 Task: Log work in the project AvailPro for the issue 'Address issues related to data corruption and loss' spent time as '1w 5d 18h 21m' and remaining time as '1w 2d 3h 58m' and add a flag. Now add the issue to the epic 'Big Data Analytics Implementation'. Log work in the project AvailPro for the issue 'Develop a new feature to allow for voice recognition and transcription' spent time as '2w 6d 17h 20m' and remaining time as '1w 6d 14h 15m' and clone the issue. Now add the issue to the epic 'Data Warehousing Implementation'
Action: Mouse moved to (172, 47)
Screenshot: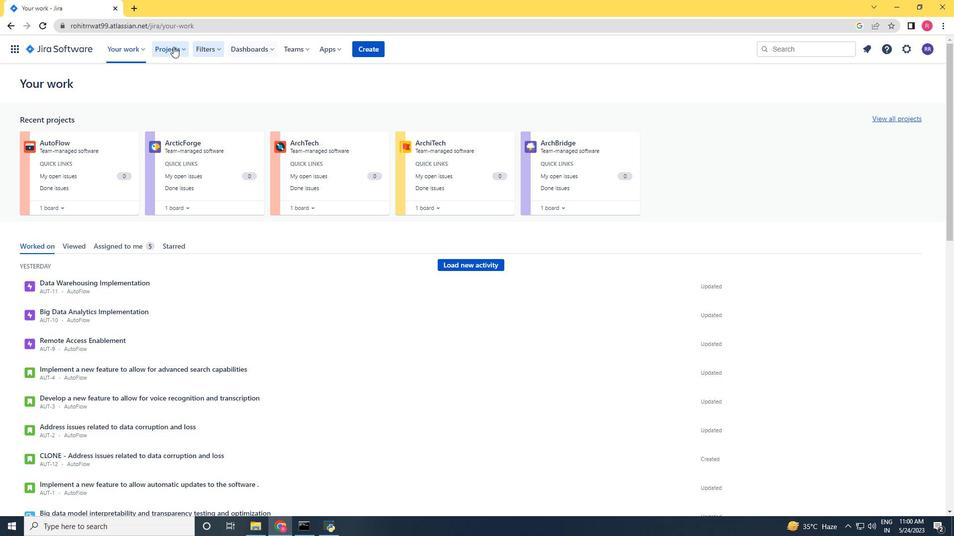 
Action: Mouse pressed left at (172, 47)
Screenshot: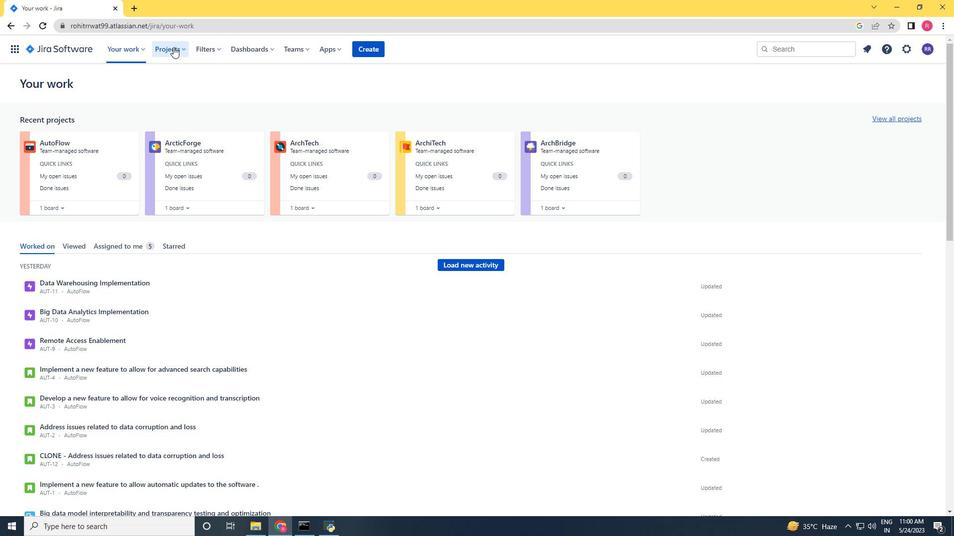 
Action: Mouse moved to (186, 99)
Screenshot: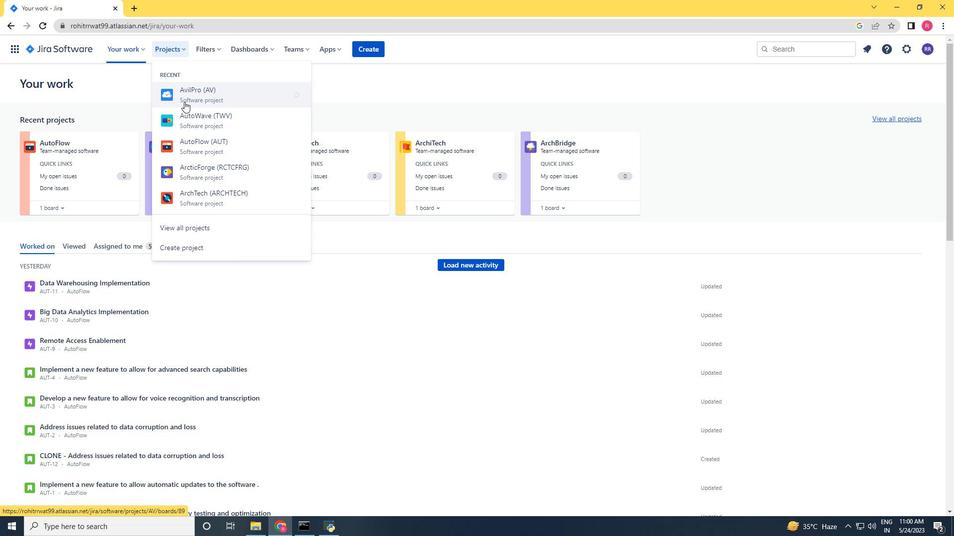 
Action: Mouse pressed left at (186, 99)
Screenshot: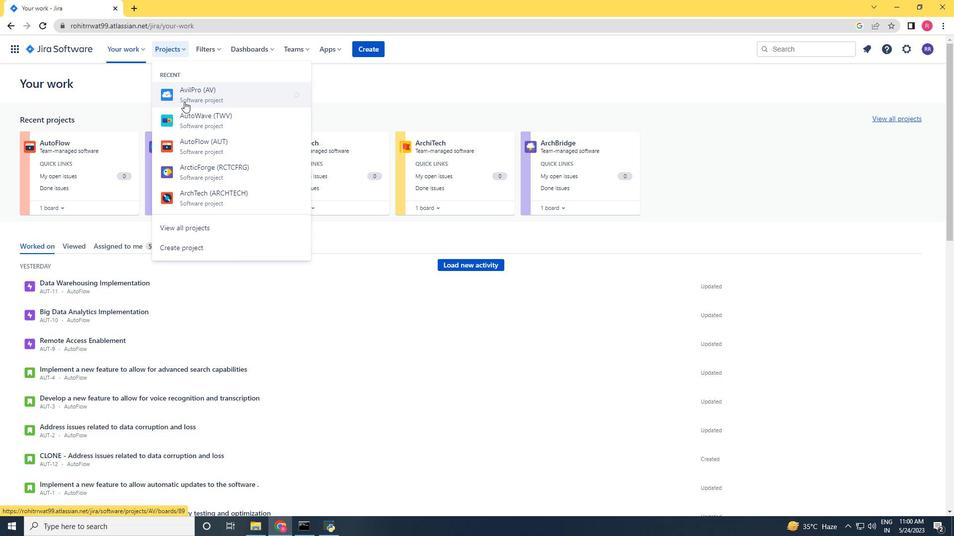 
Action: Mouse moved to (42, 144)
Screenshot: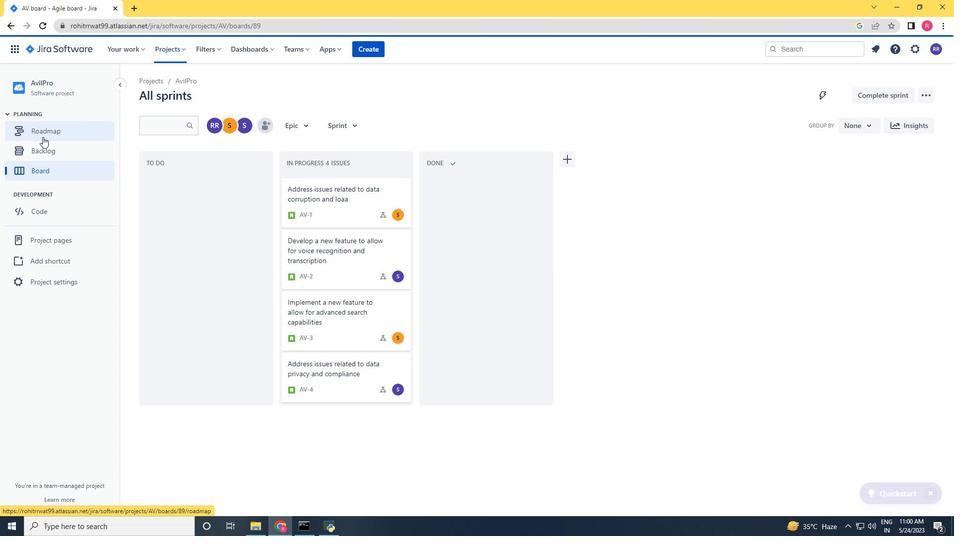 
Action: Mouse pressed left at (42, 144)
Screenshot: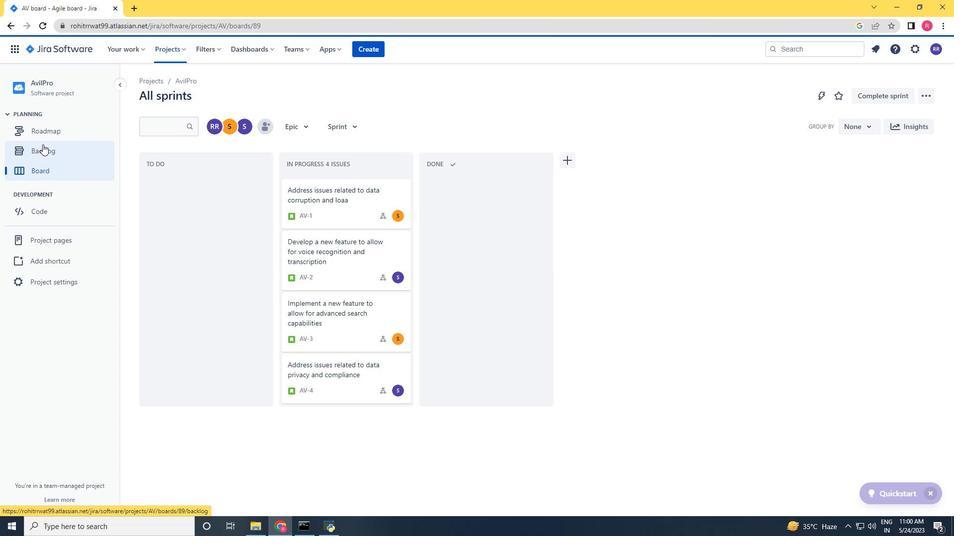 
Action: Mouse moved to (750, 179)
Screenshot: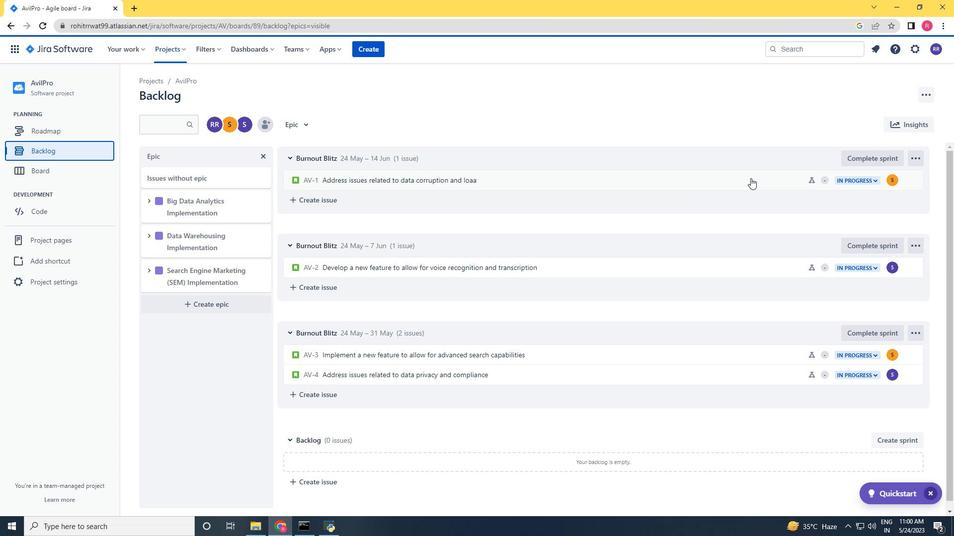 
Action: Mouse pressed left at (750, 179)
Screenshot: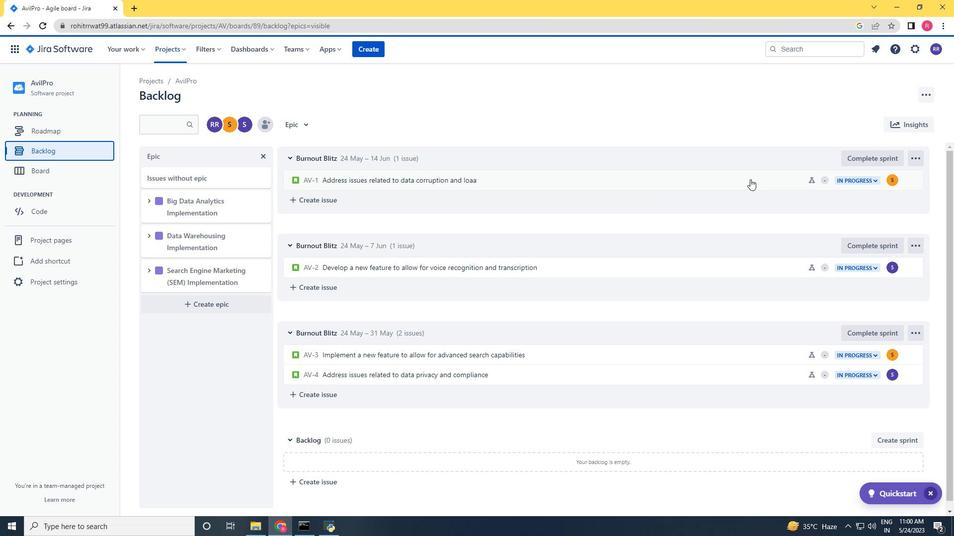 
Action: Mouse moved to (915, 152)
Screenshot: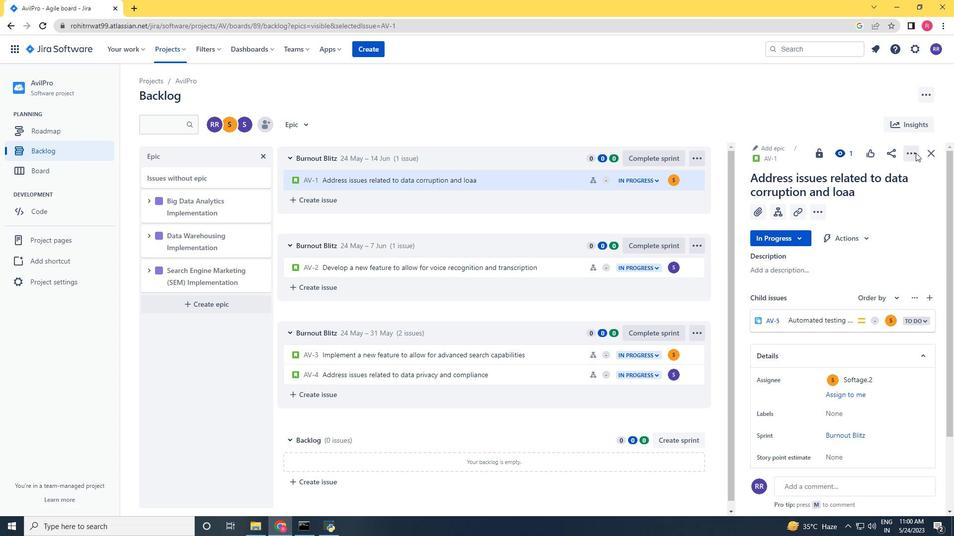 
Action: Mouse pressed left at (915, 152)
Screenshot: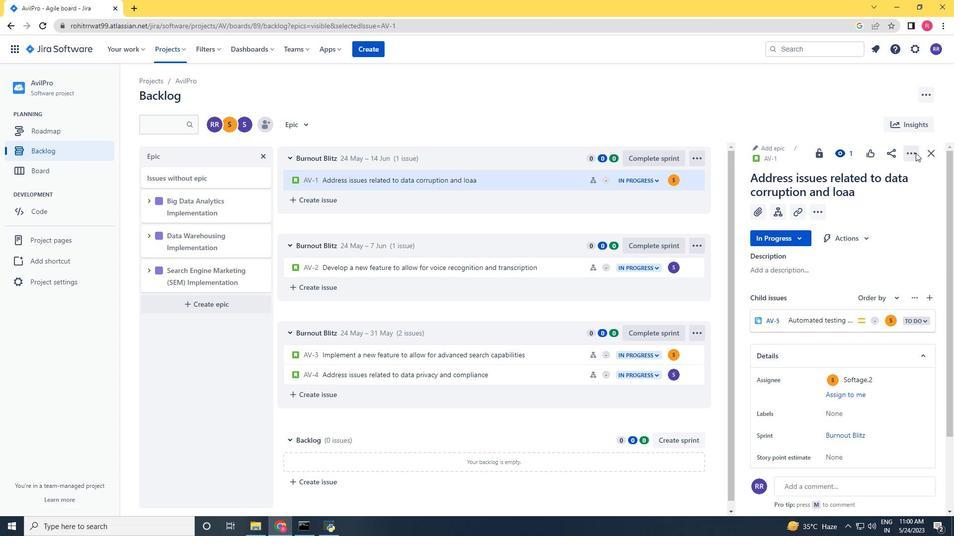 
Action: Mouse moved to (877, 174)
Screenshot: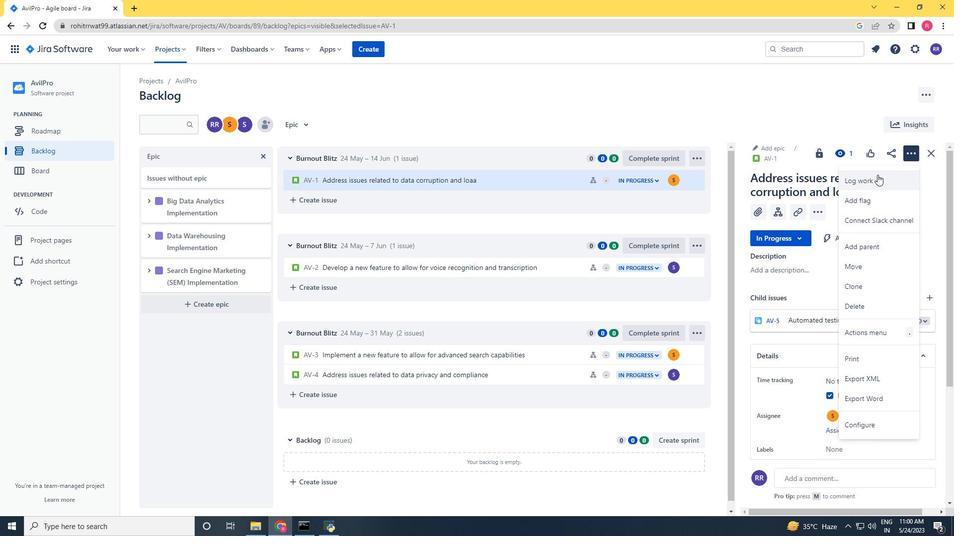 
Action: Mouse pressed left at (877, 174)
Screenshot: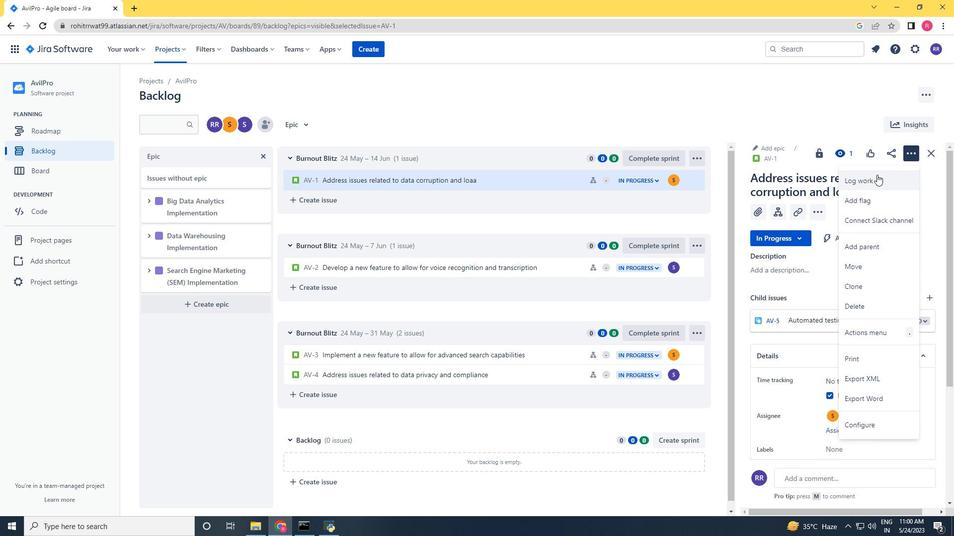 
Action: Mouse moved to (533, 378)
Screenshot: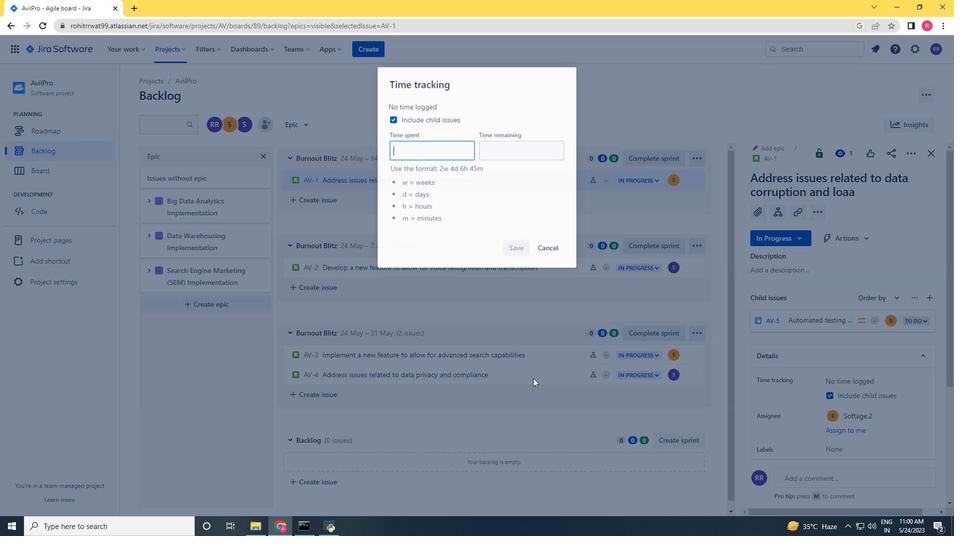 
Action: Key pressed 1w<Key.space>5d<Key.space>18h<Key.space>21m<Key.tab>1w<Key.space>2d<Key.space><Key.space>3h<Key.space>58m
Screenshot: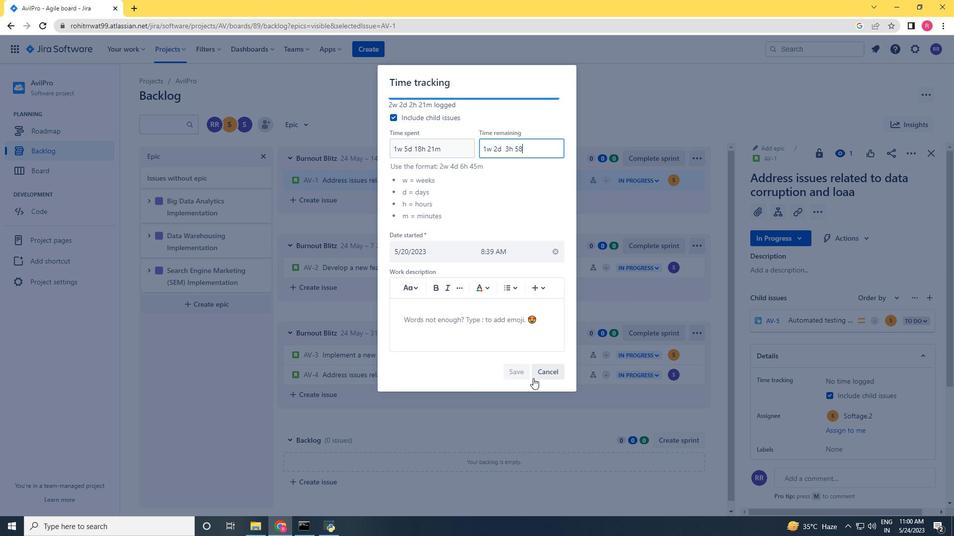 
Action: Mouse moved to (505, 150)
Screenshot: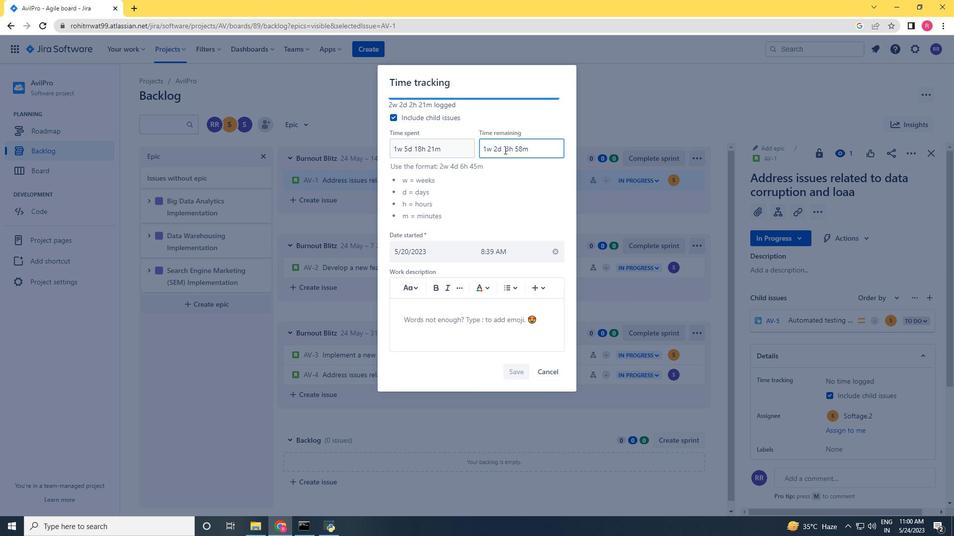 
Action: Mouse pressed left at (505, 150)
Screenshot: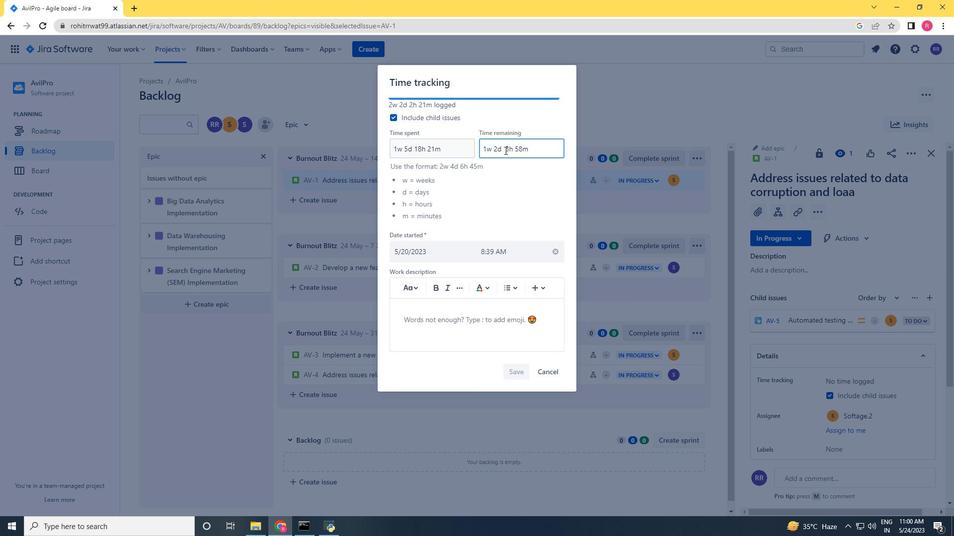 
Action: Mouse moved to (506, 152)
Screenshot: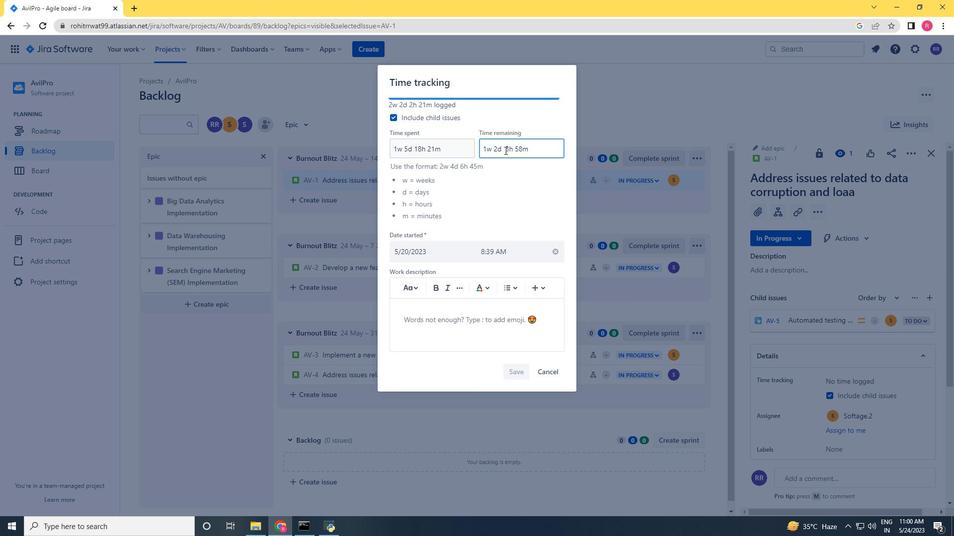 
Action: Key pressed <Key.backspace>
Screenshot: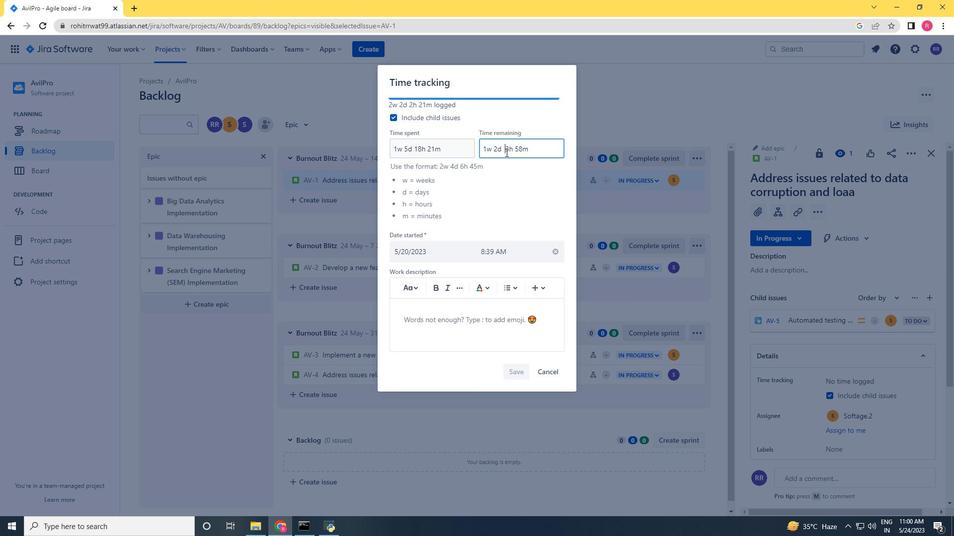 
Action: Mouse moved to (521, 376)
Screenshot: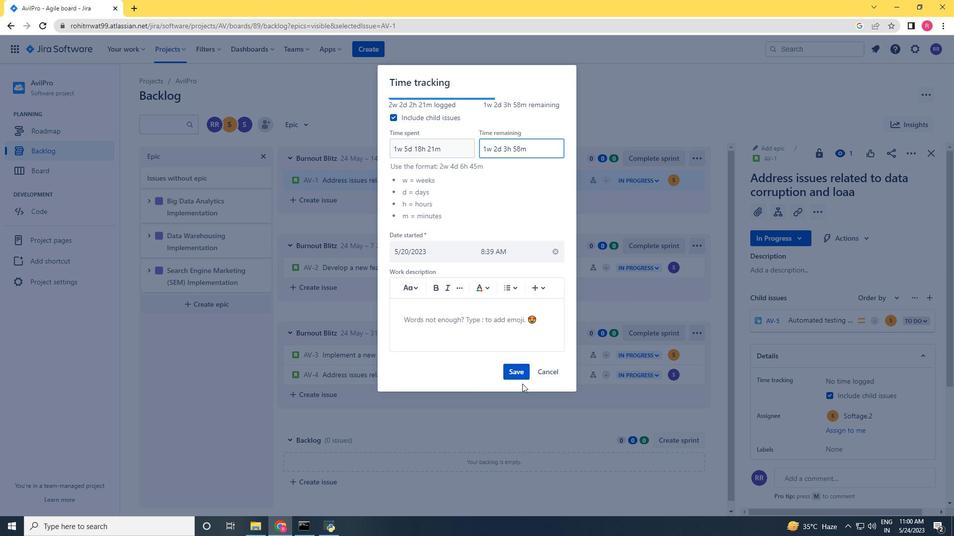 
Action: Mouse pressed left at (521, 376)
Screenshot: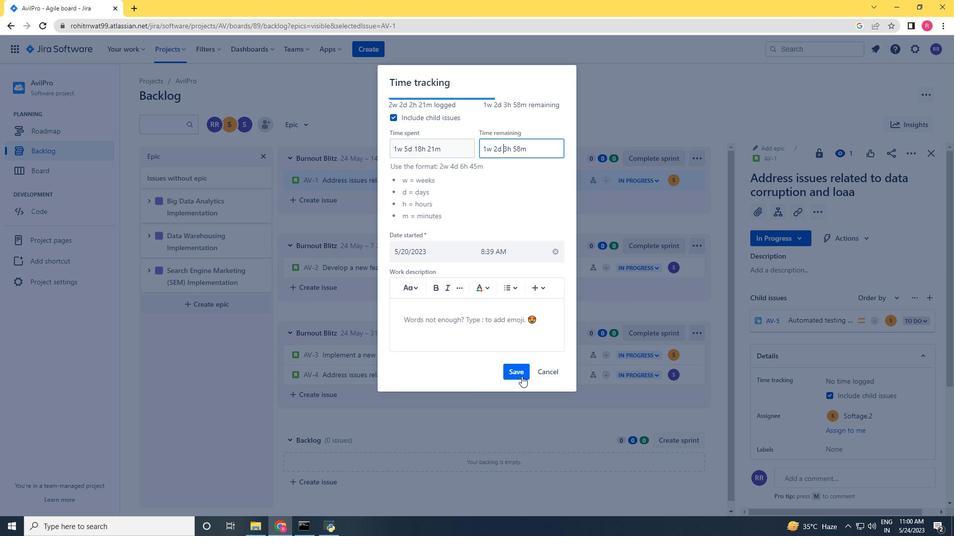 
Action: Mouse moved to (911, 156)
Screenshot: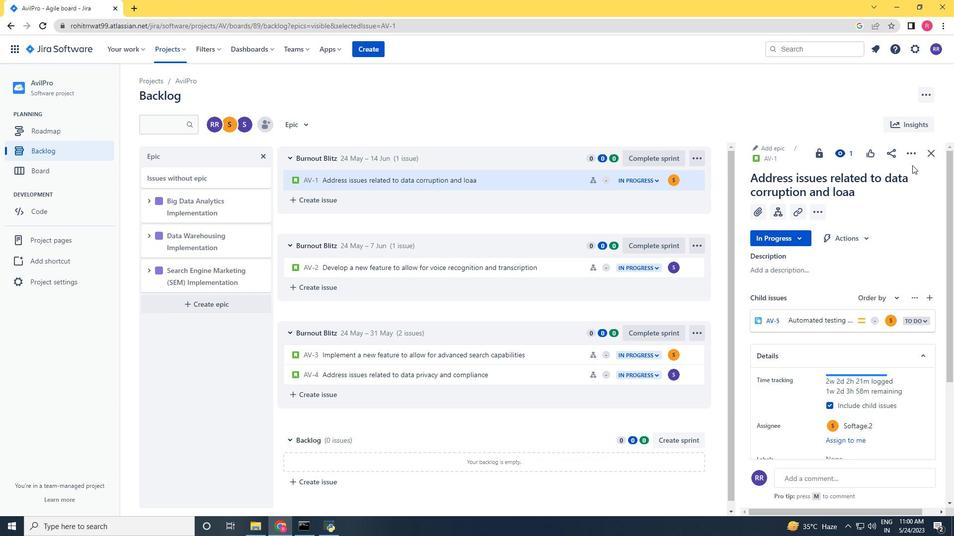 
Action: Mouse pressed left at (911, 156)
Screenshot: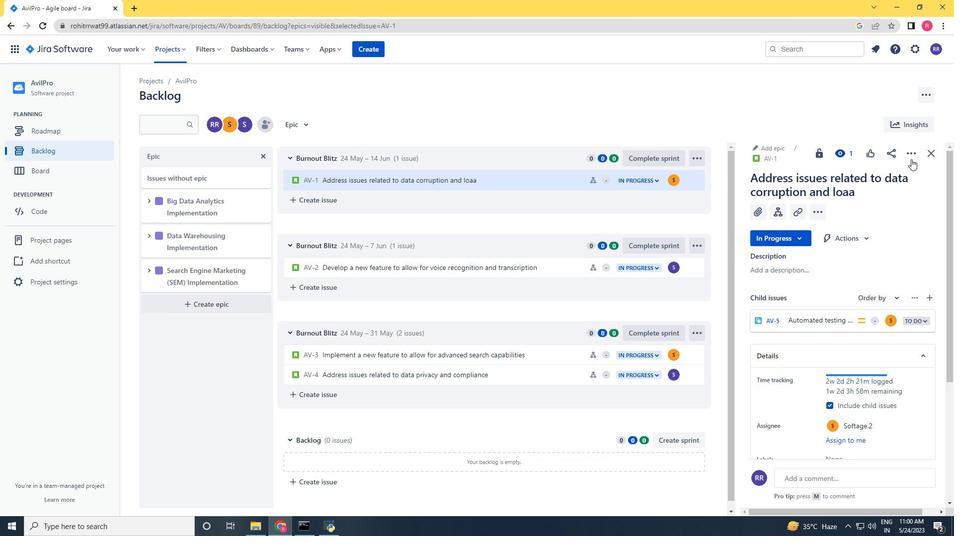 
Action: Mouse moved to (886, 194)
Screenshot: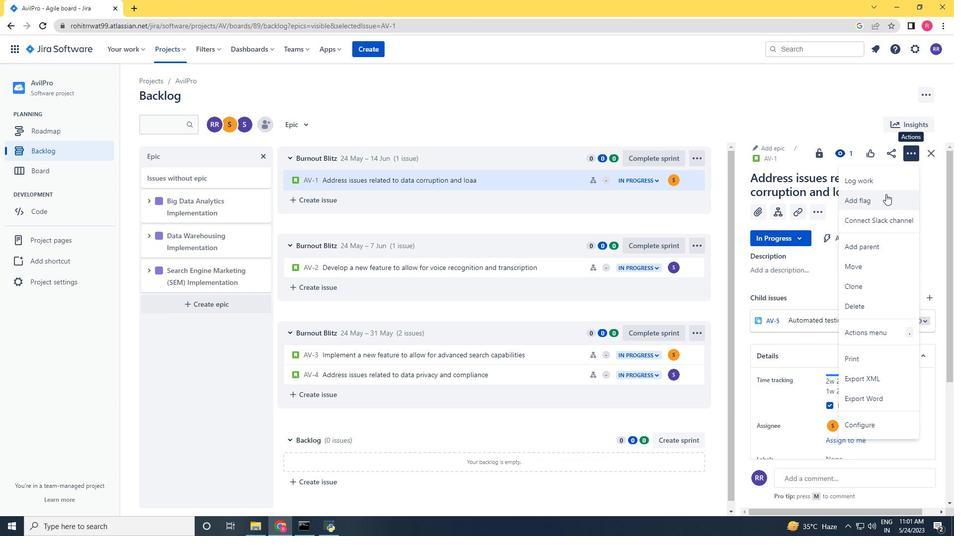 
Action: Mouse pressed left at (886, 194)
Screenshot: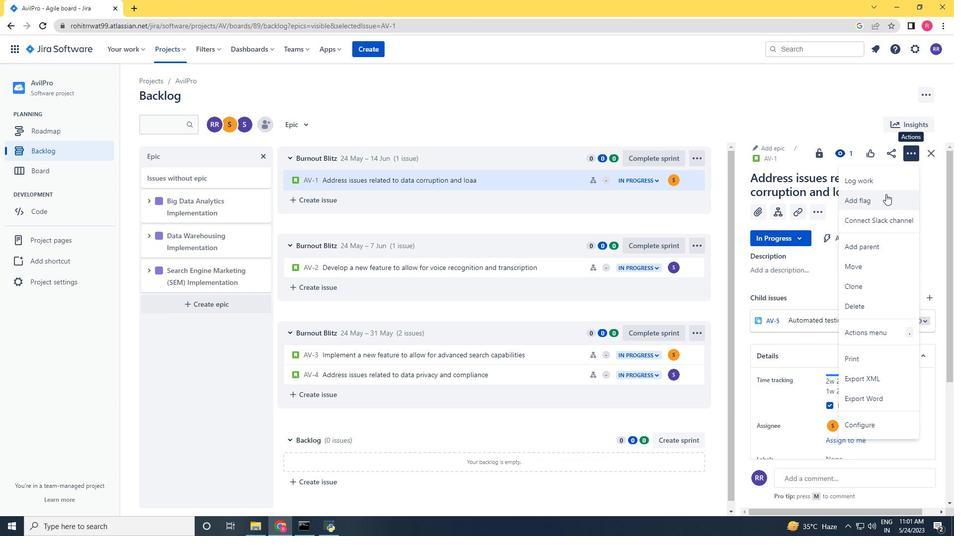 
Action: Mouse moved to (519, 182)
Screenshot: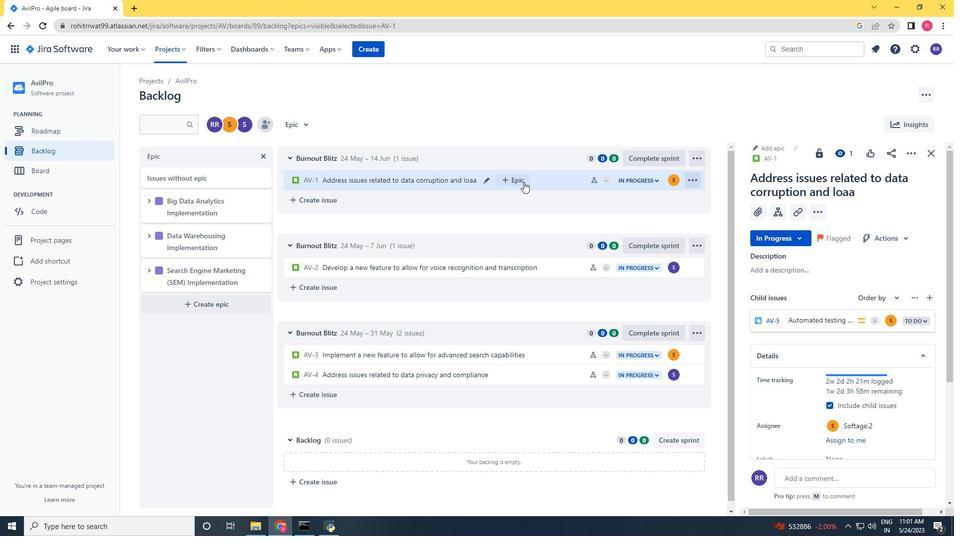 
Action: Mouse pressed left at (519, 182)
Screenshot: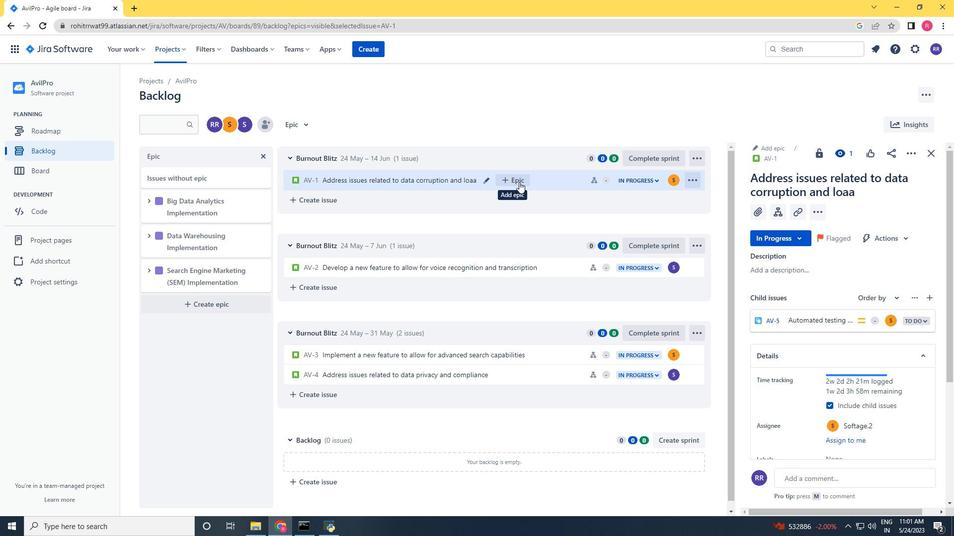 
Action: Mouse moved to (544, 249)
Screenshot: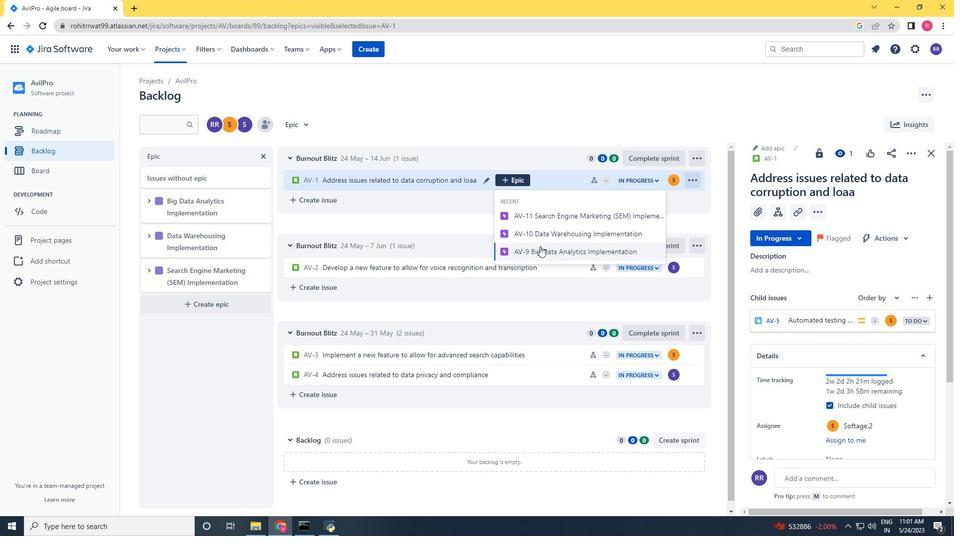 
Action: Mouse pressed left at (544, 249)
Screenshot: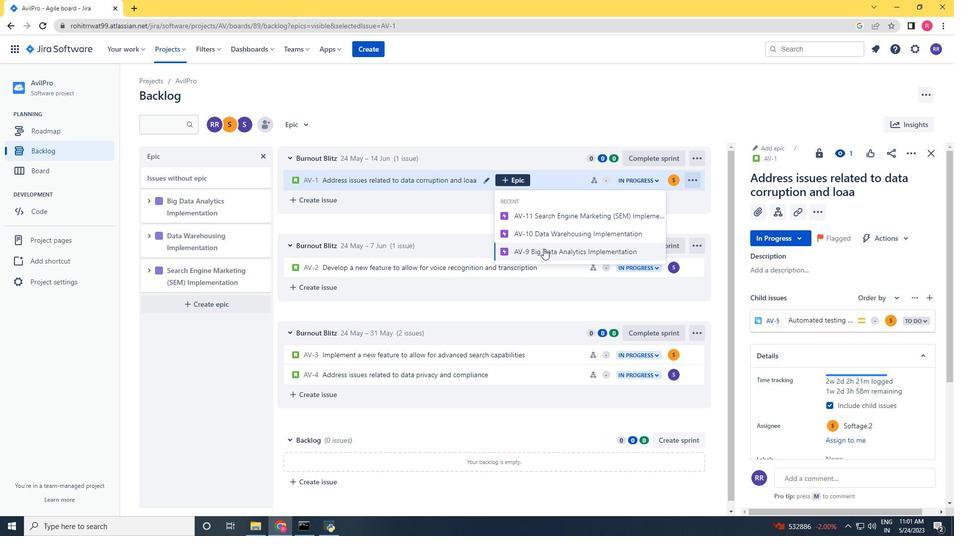 
Action: Mouse moved to (531, 275)
Screenshot: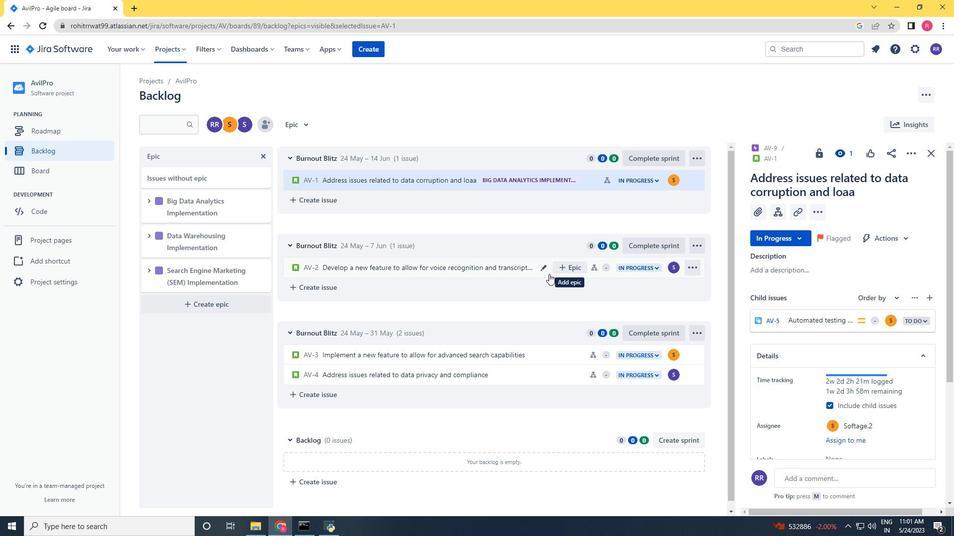 
Action: Mouse pressed left at (531, 275)
Screenshot: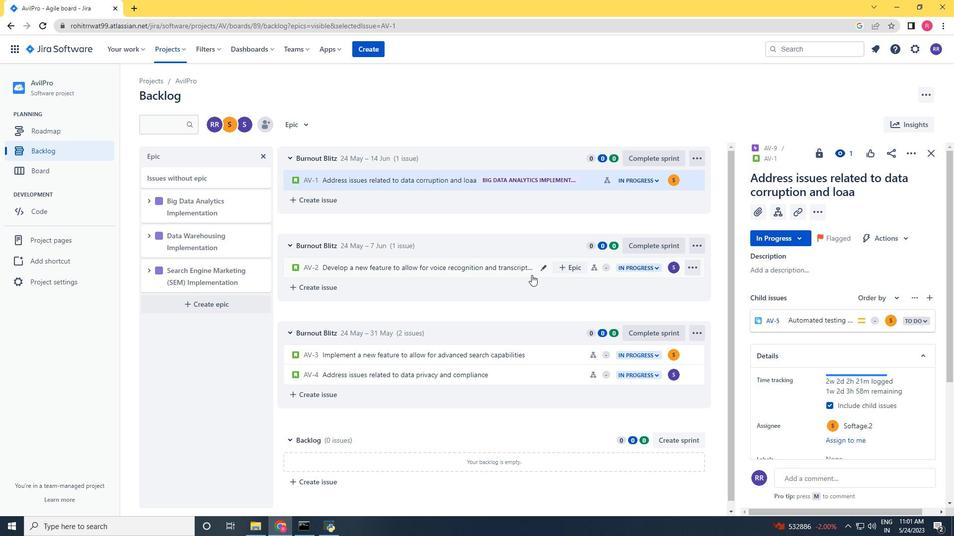 
Action: Mouse moved to (913, 160)
Screenshot: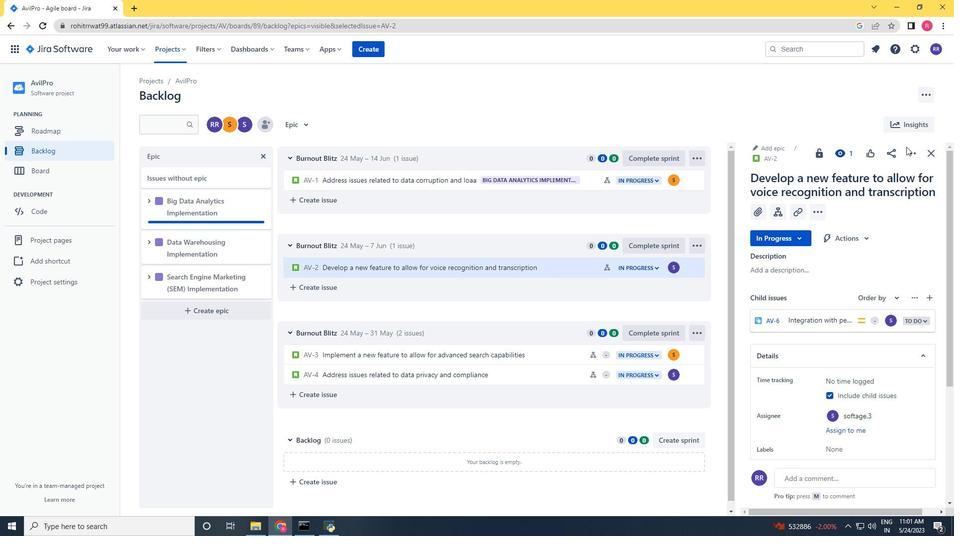 
Action: Mouse pressed left at (913, 160)
Screenshot: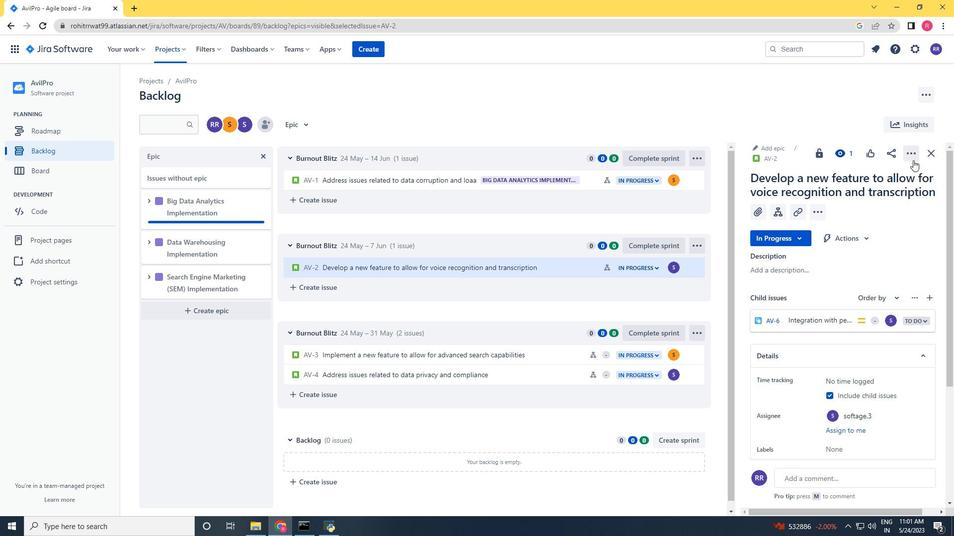 
Action: Mouse moved to (873, 180)
Screenshot: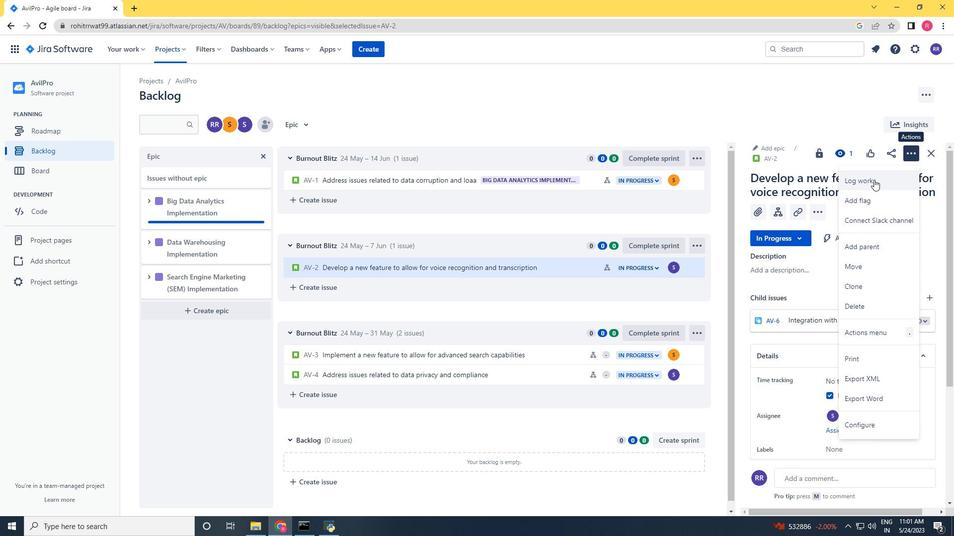 
Action: Mouse pressed left at (873, 180)
Screenshot: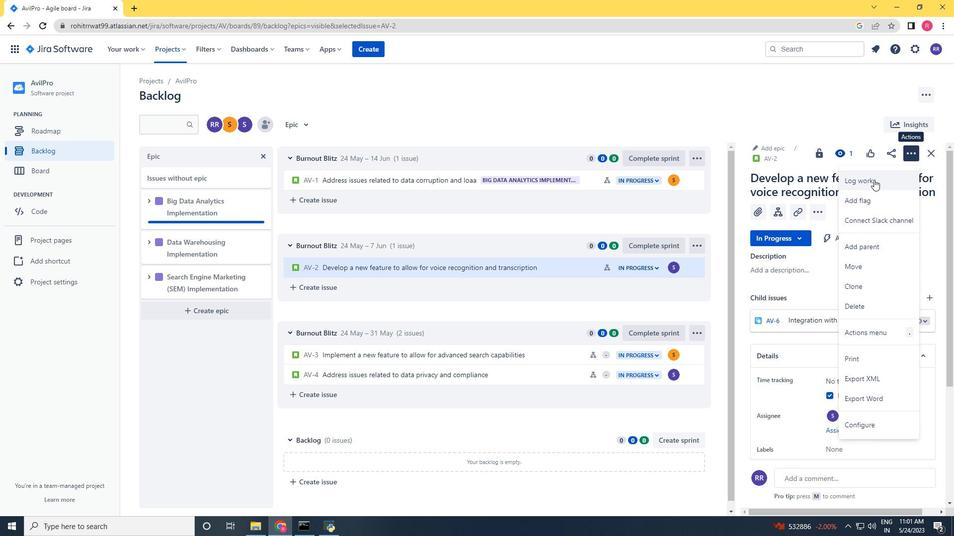 
Action: Key pressed 2w<Key.space>6d<Key.space><Key.space><Key.backspace>17h<Key.space><Key.space>20m<Key.tab>
Screenshot: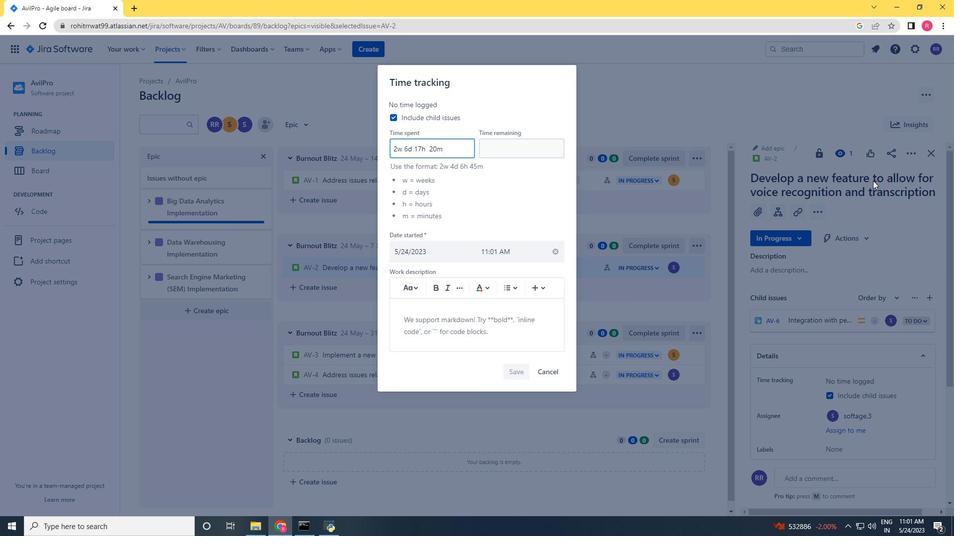 
Action: Mouse moved to (431, 149)
Screenshot: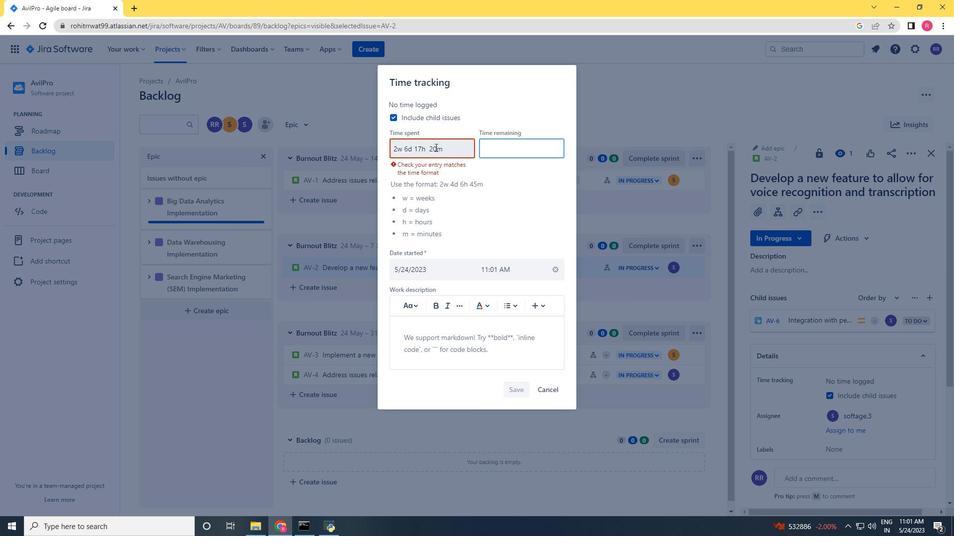 
Action: Mouse pressed left at (431, 149)
Screenshot: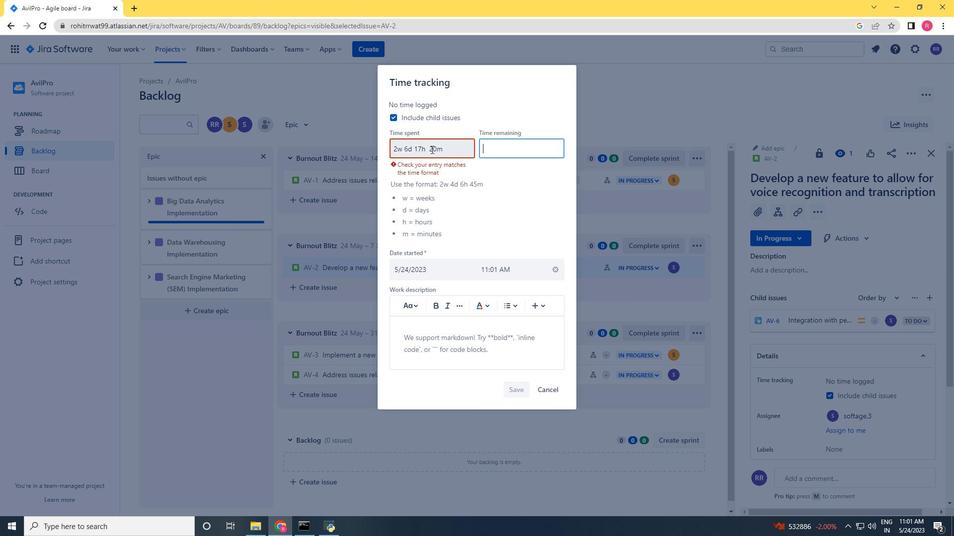 
Action: Mouse moved to (430, 151)
Screenshot: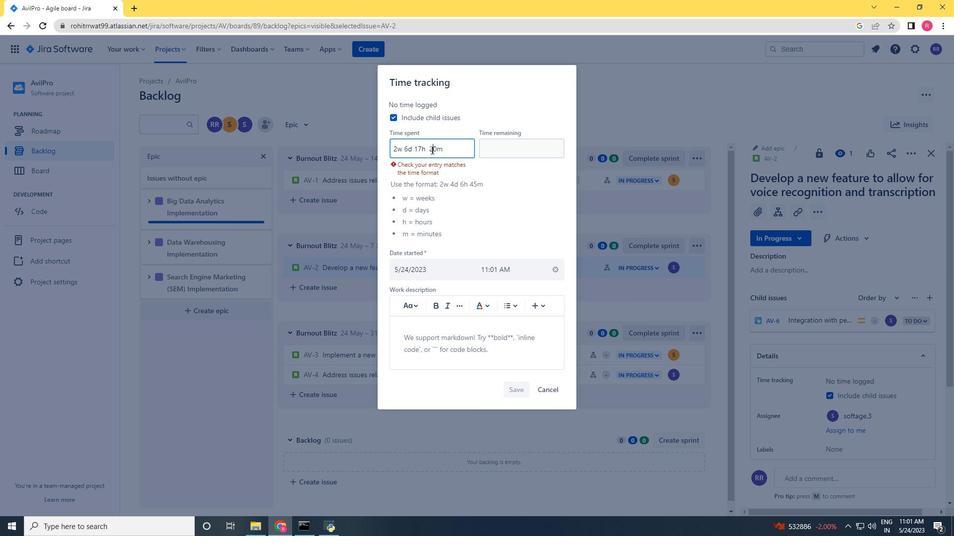 
Action: Mouse pressed left at (430, 151)
Screenshot: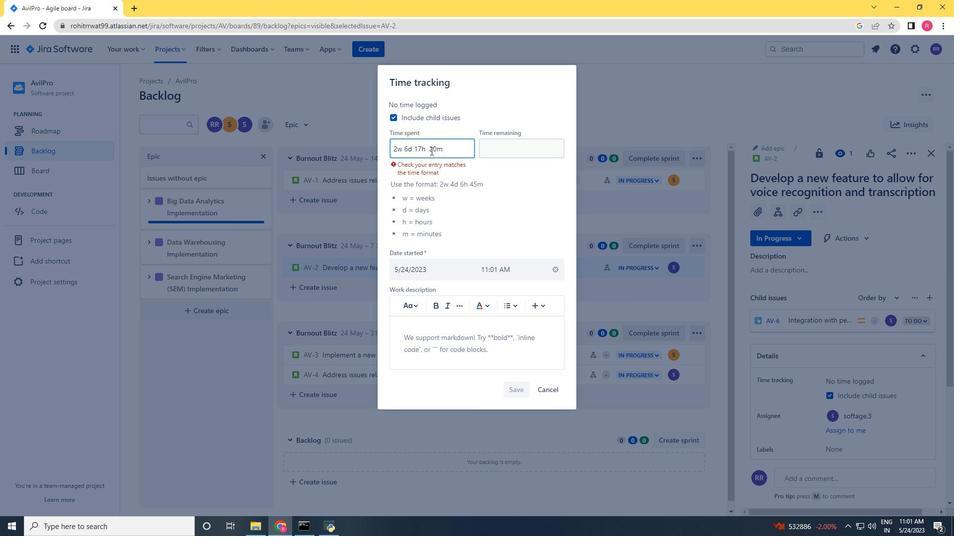 
Action: Mouse moved to (430, 153)
Screenshot: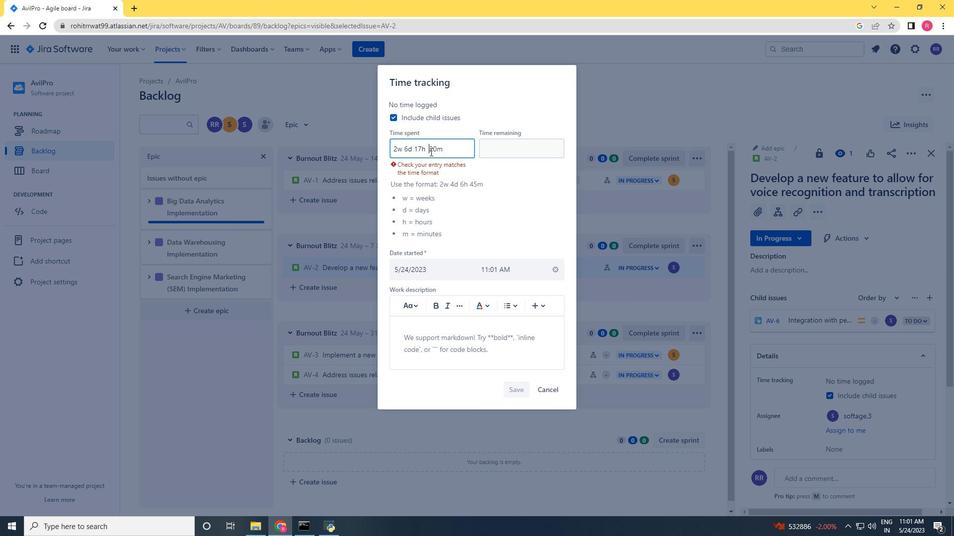 
Action: Key pressed <Key.backspace>
Screenshot: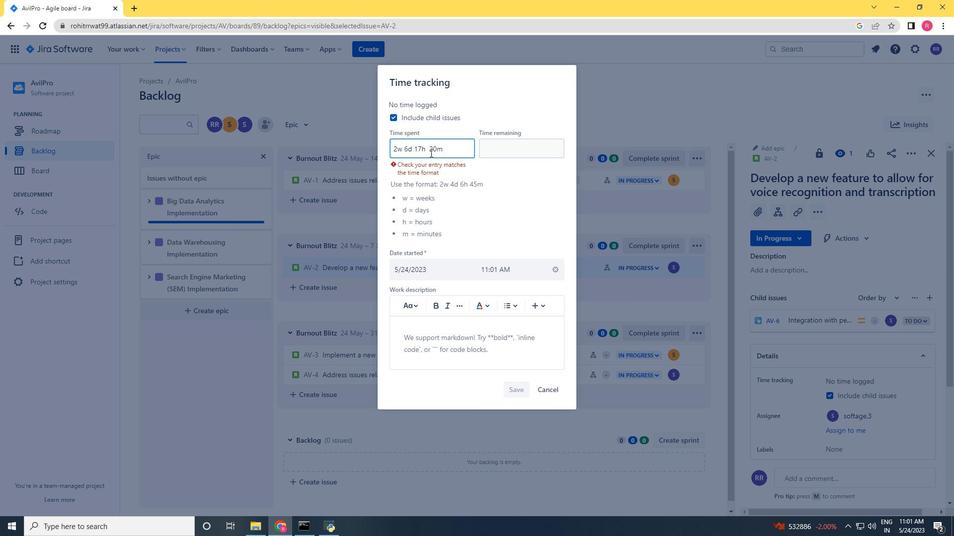 
Action: Mouse moved to (491, 146)
Screenshot: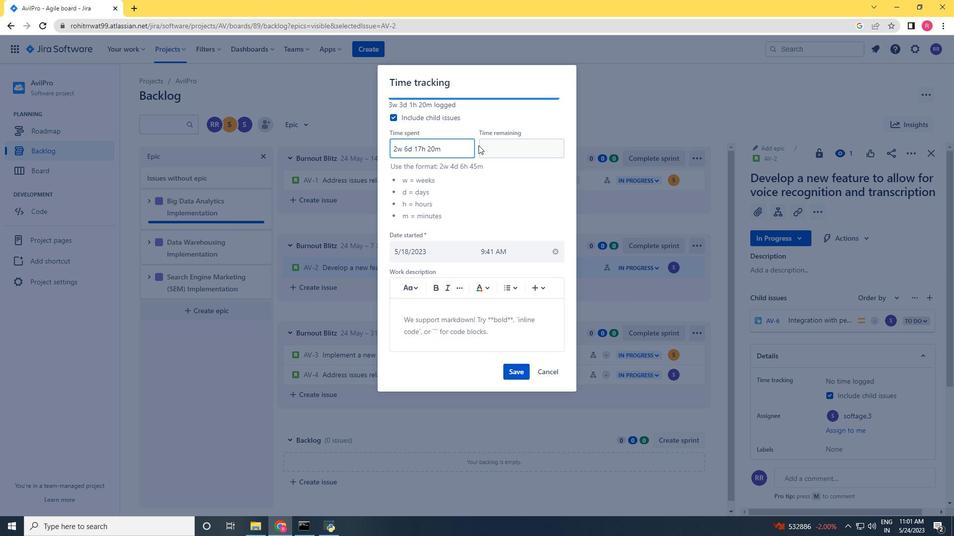 
Action: Mouse pressed left at (491, 146)
Screenshot: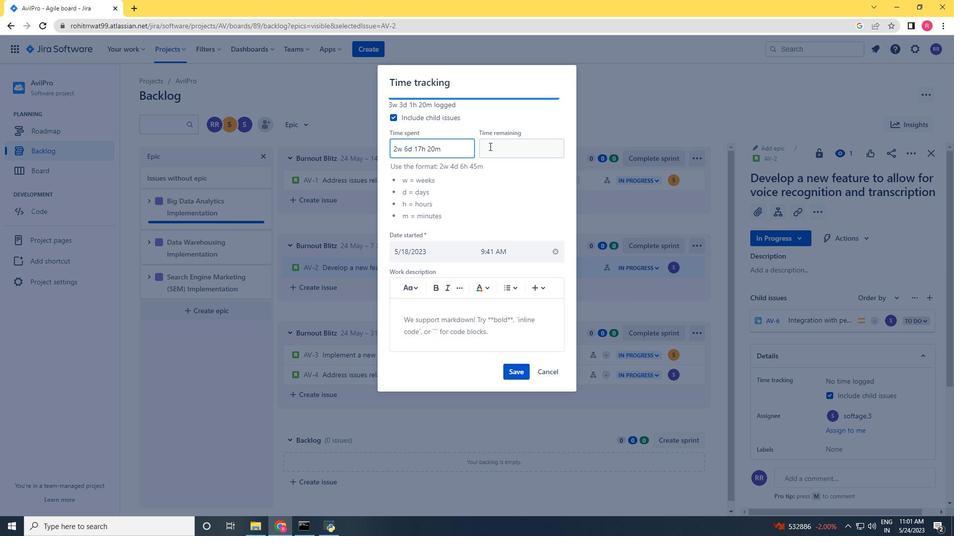 
Action: Key pressed 1w<Key.space>6d<Key.space>14h<Key.space>15m
Screenshot: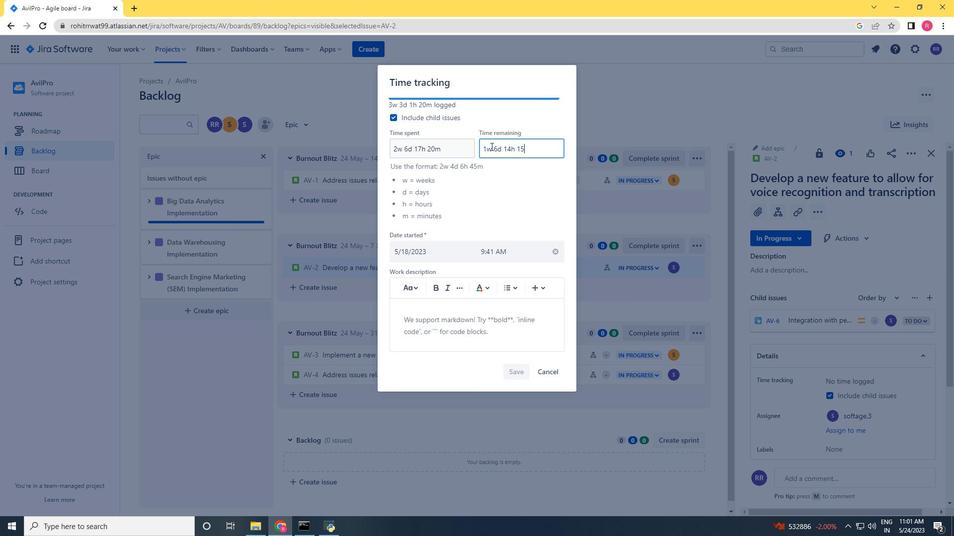 
Action: Mouse moved to (510, 368)
Screenshot: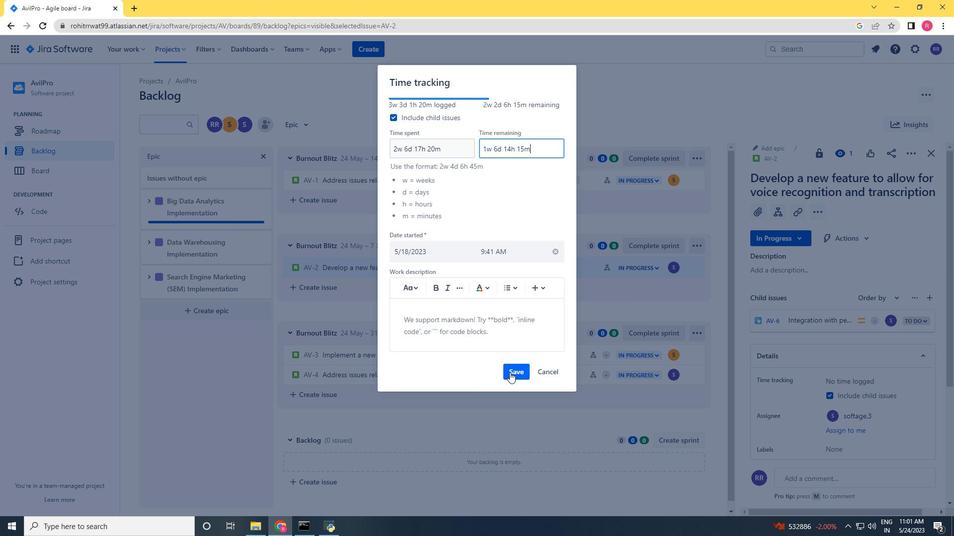 
Action: Mouse pressed left at (510, 368)
Screenshot: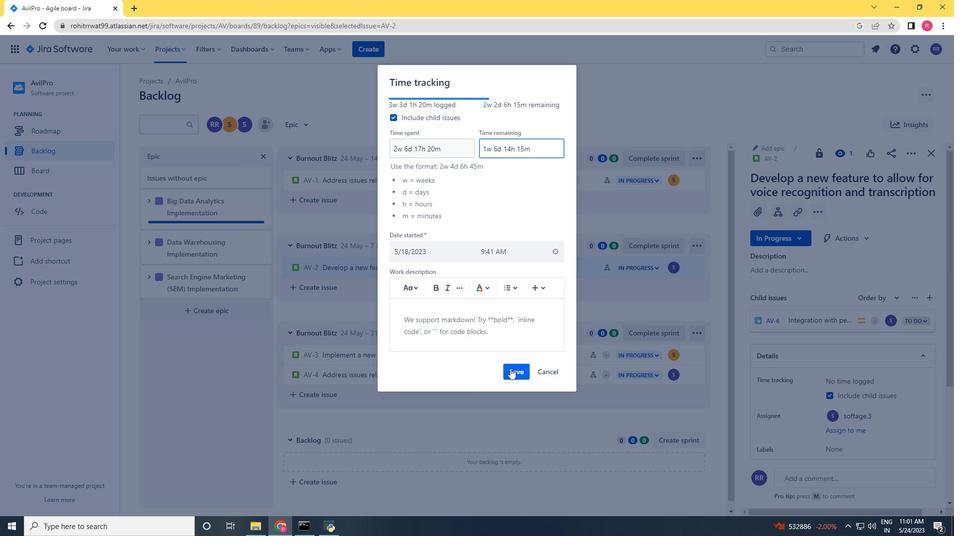 
Action: Mouse moved to (907, 157)
Screenshot: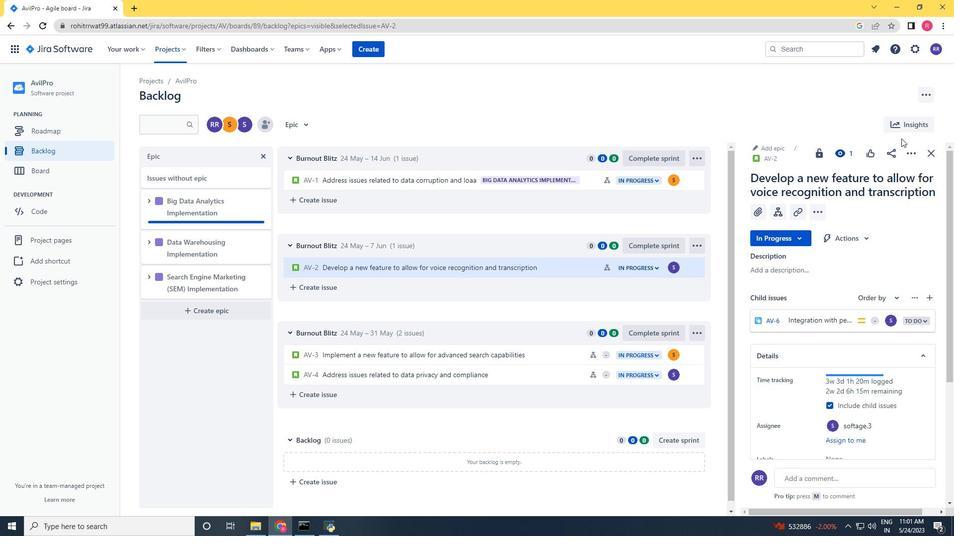 
Action: Mouse pressed left at (907, 157)
Screenshot: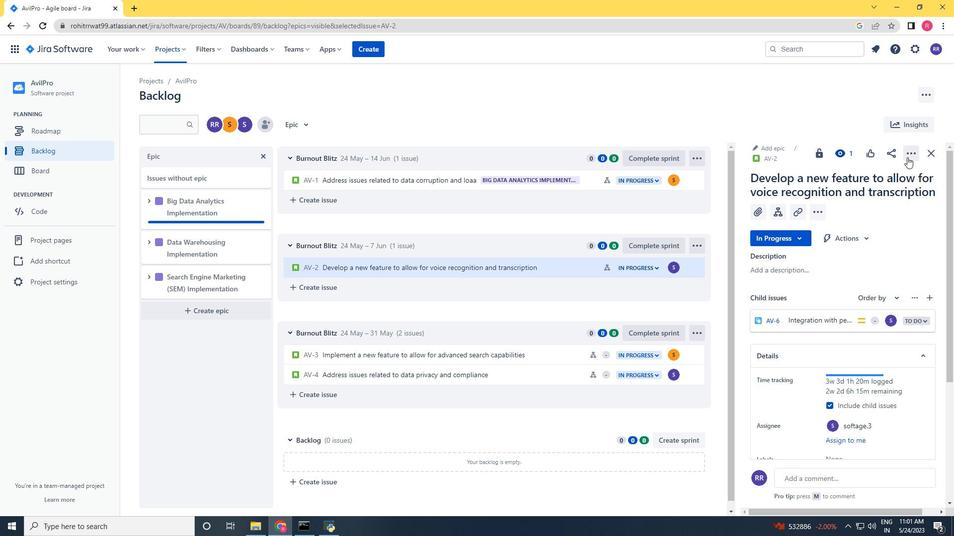 
Action: Mouse moved to (859, 292)
Screenshot: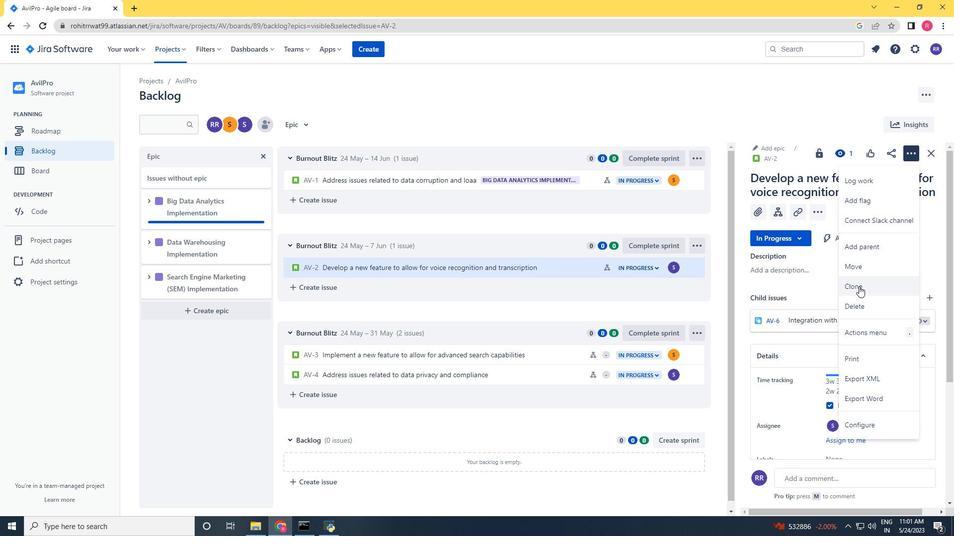 
Action: Mouse pressed left at (859, 292)
Screenshot: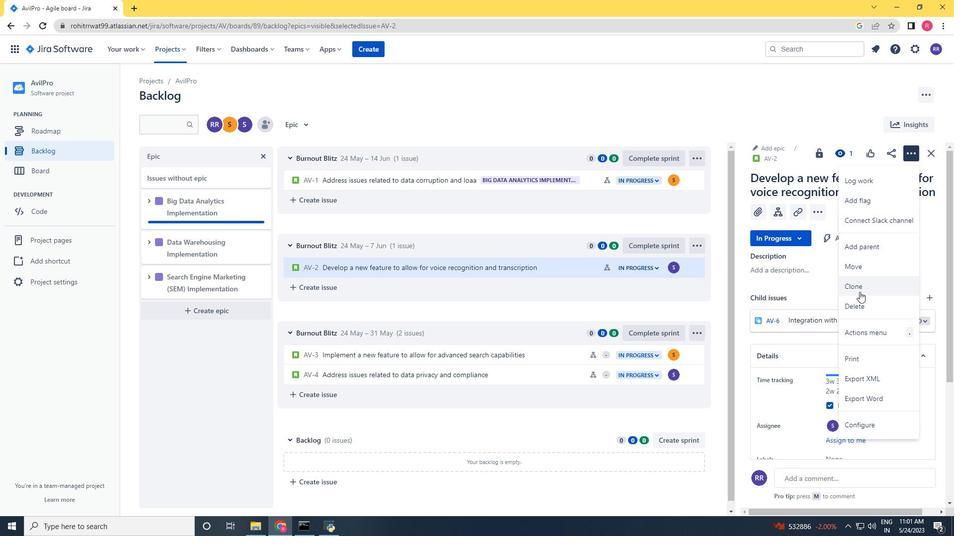
Action: Mouse moved to (550, 209)
Screenshot: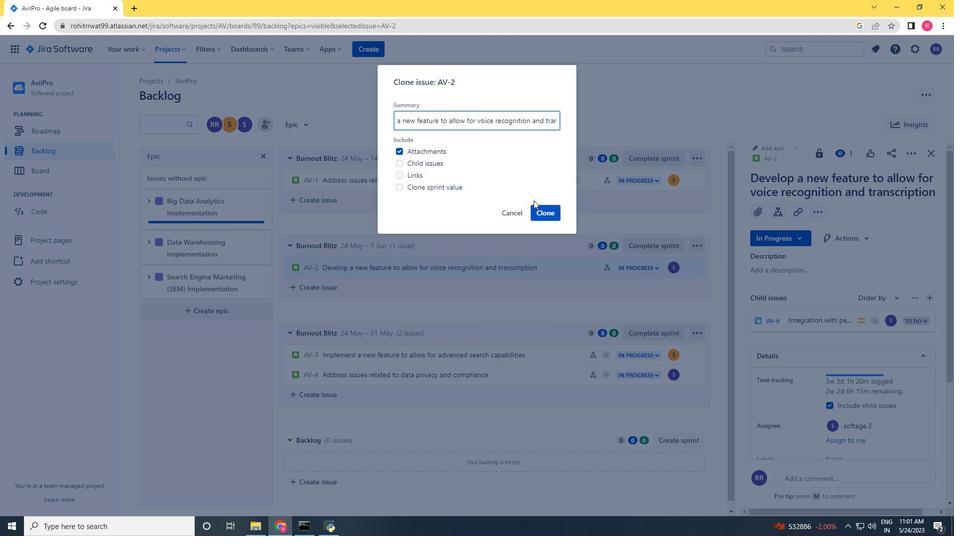 
Action: Mouse pressed left at (550, 209)
Screenshot: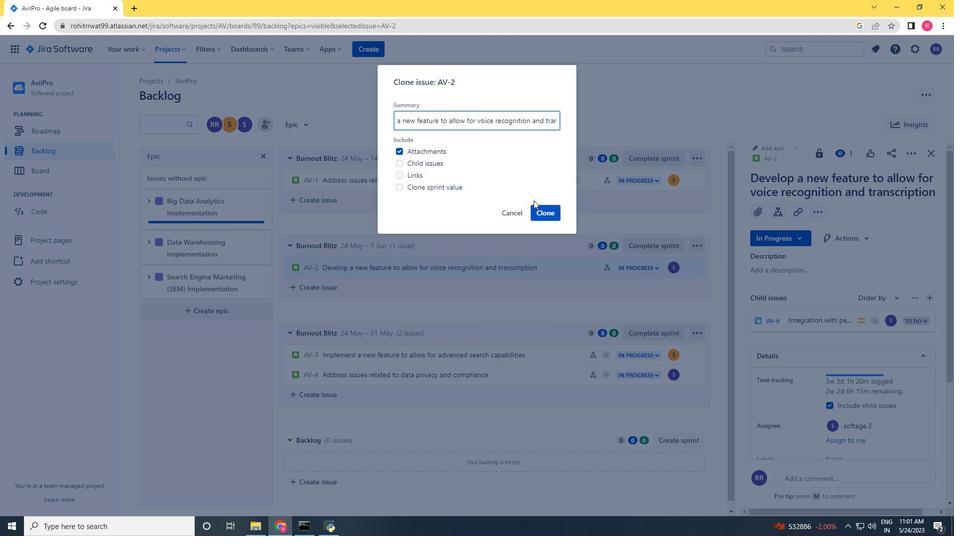 
Action: Mouse moved to (577, 270)
Screenshot: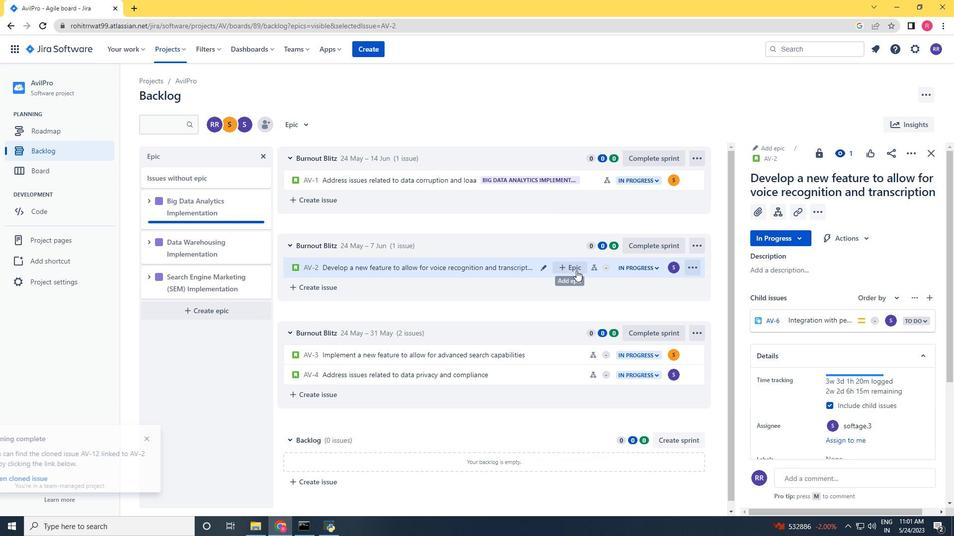 
Action: Mouse pressed left at (577, 270)
Screenshot: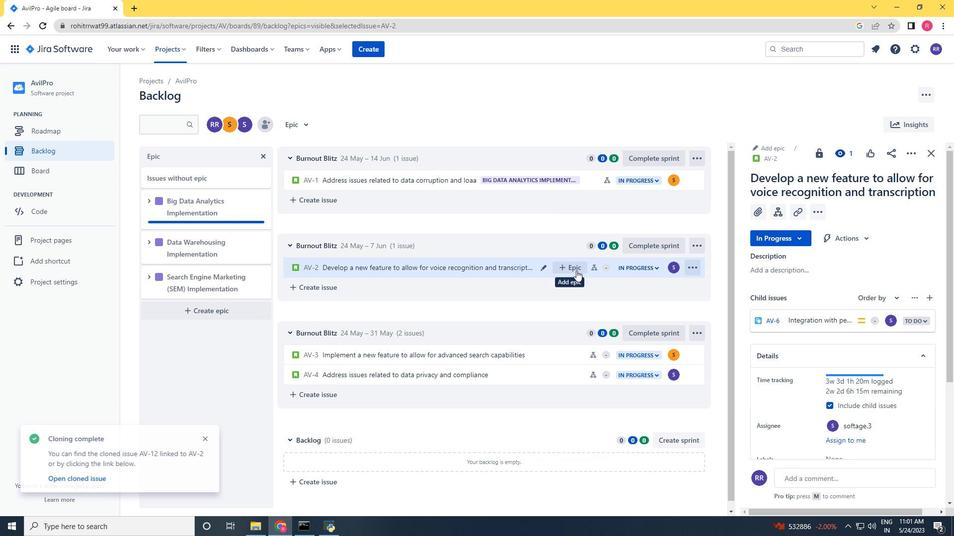
Action: Mouse moved to (585, 339)
Screenshot: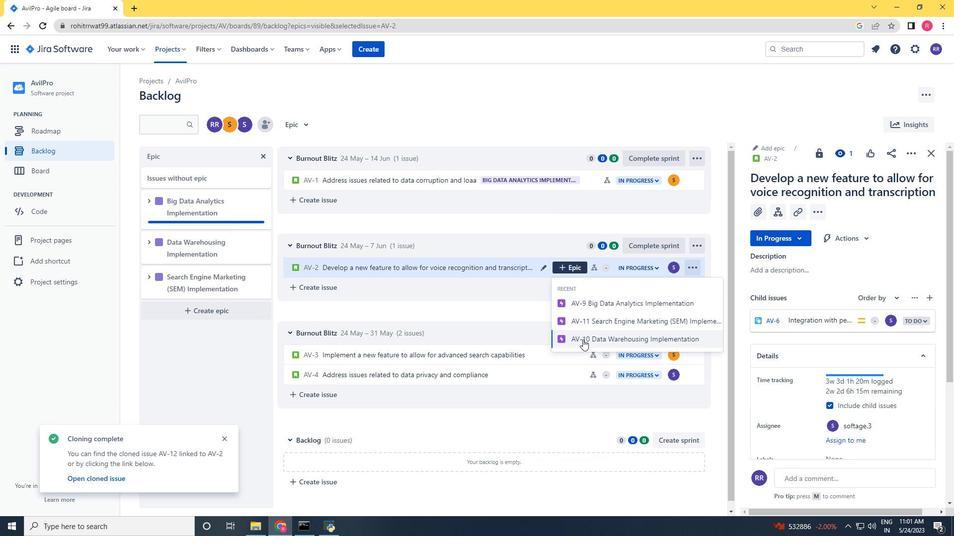 
Action: Mouse pressed left at (585, 339)
Screenshot: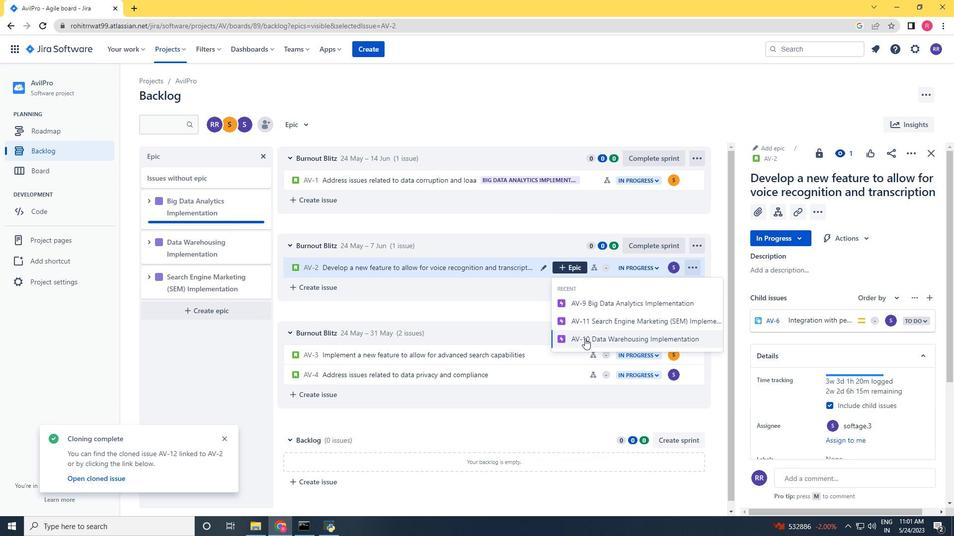 
Action: Mouse scrolled (585, 338) with delta (0, 0)
Screenshot: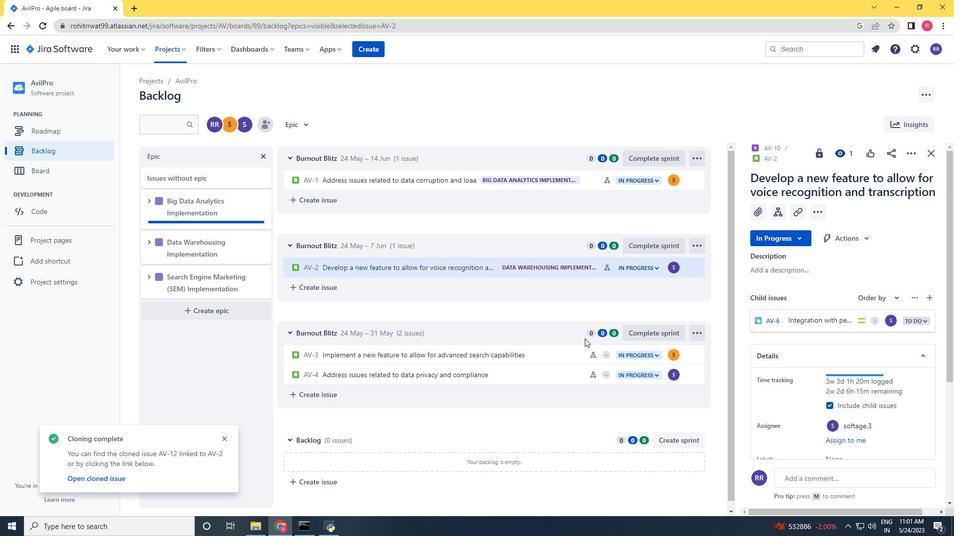
Action: Mouse scrolled (585, 338) with delta (0, 0)
Screenshot: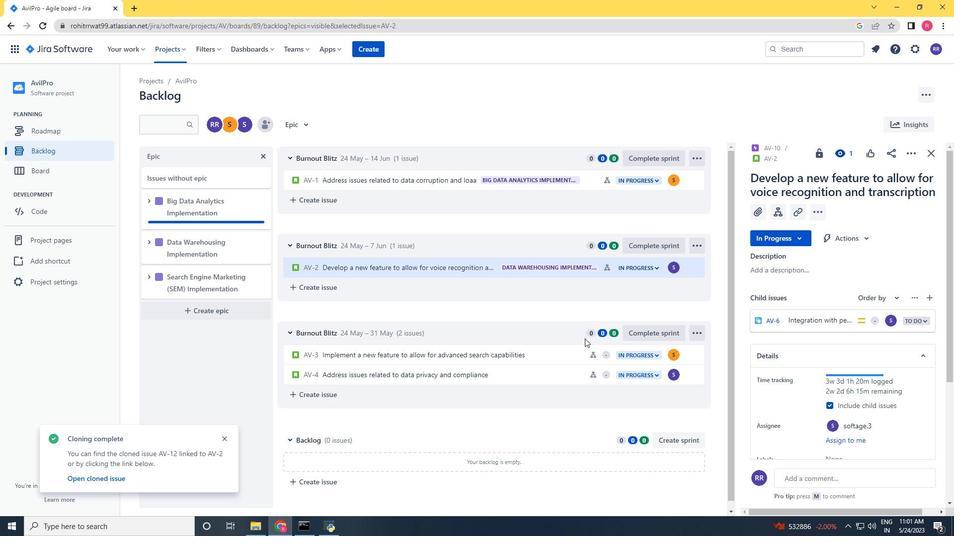 
Action: Mouse scrolled (585, 338) with delta (0, 0)
Screenshot: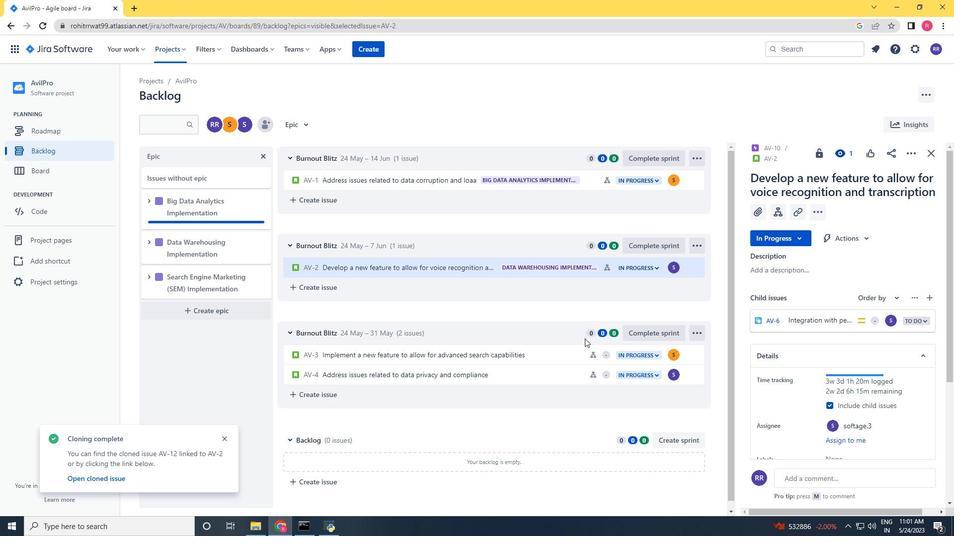 
Action: Mouse scrolled (585, 338) with delta (0, 0)
Screenshot: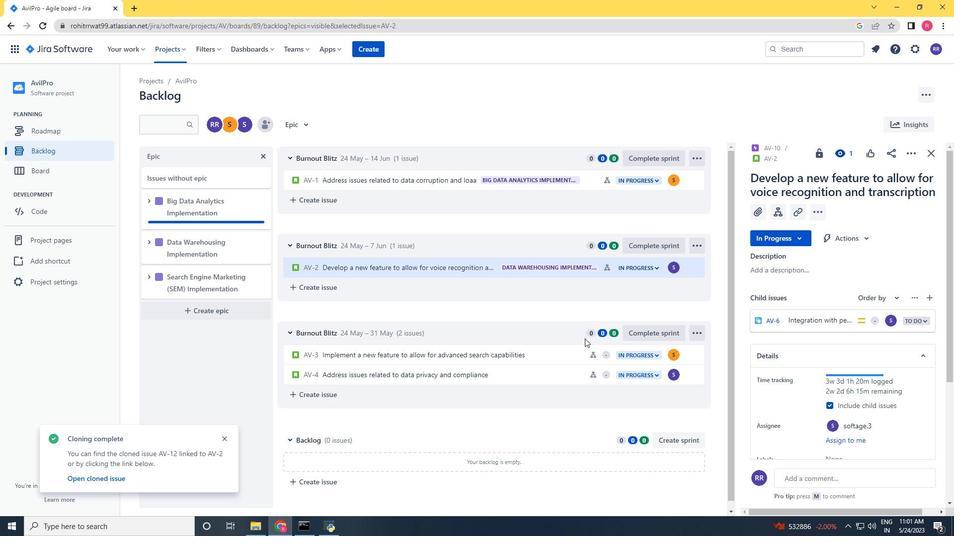 
